 Task: Change the margins to custom.
Action: Mouse moved to (44, 80)
Screenshot: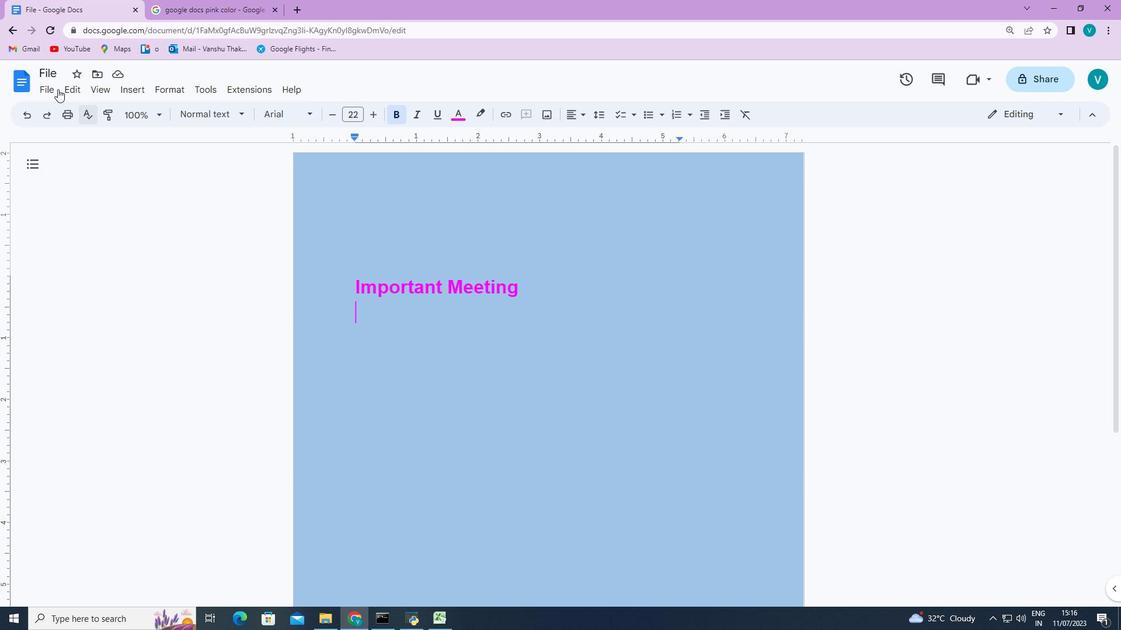 
Action: Mouse pressed left at (44, 80)
Screenshot: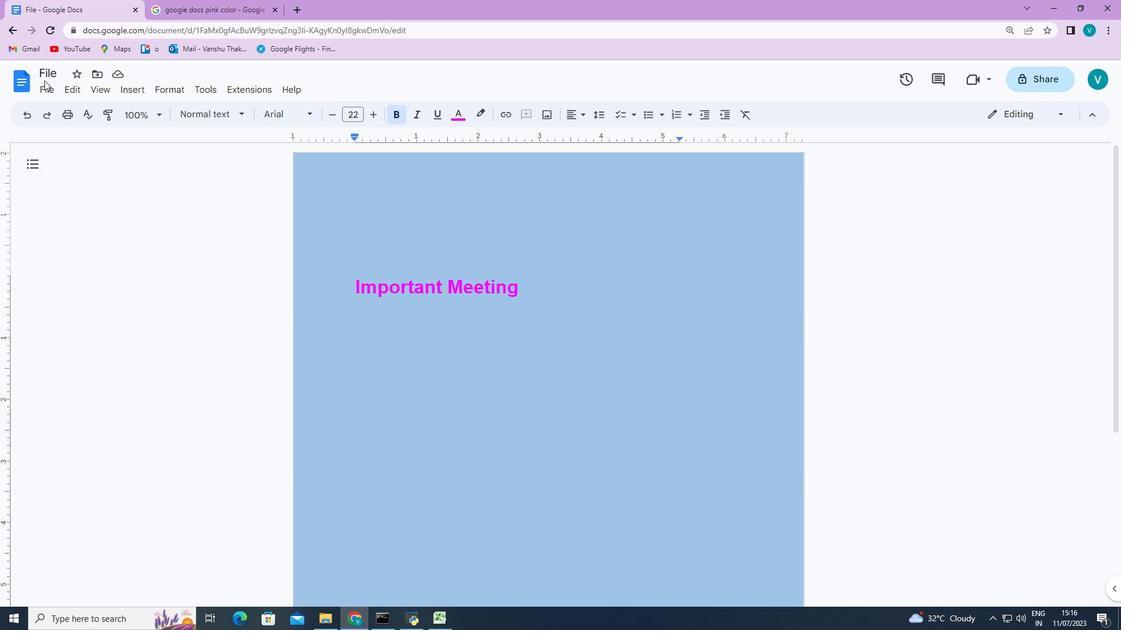 
Action: Mouse moved to (43, 85)
Screenshot: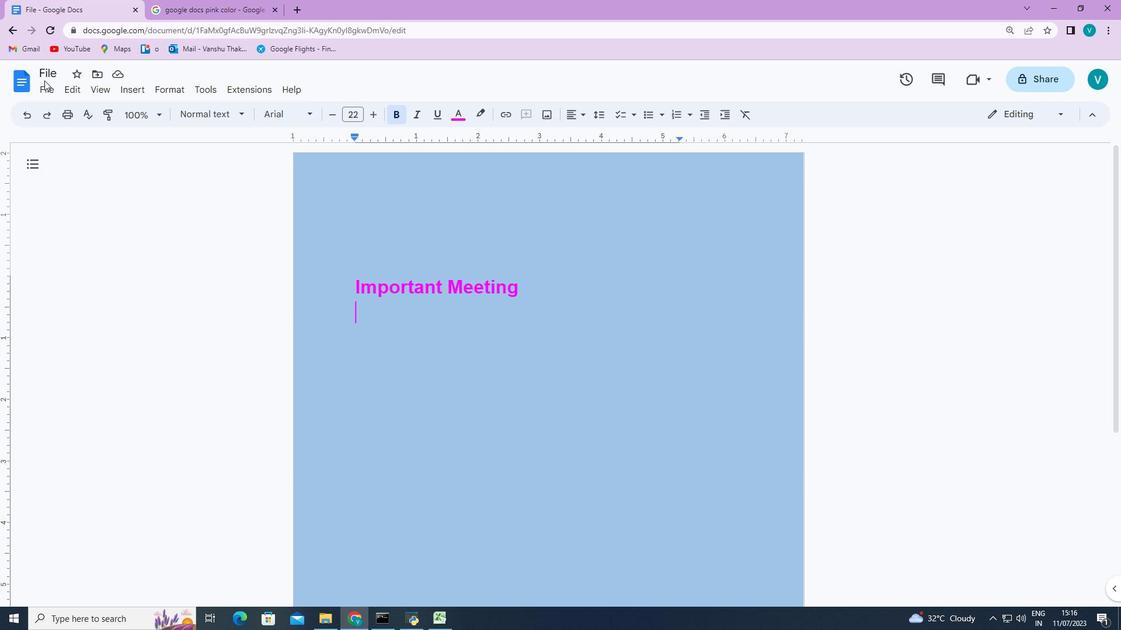 
Action: Mouse pressed left at (43, 85)
Screenshot: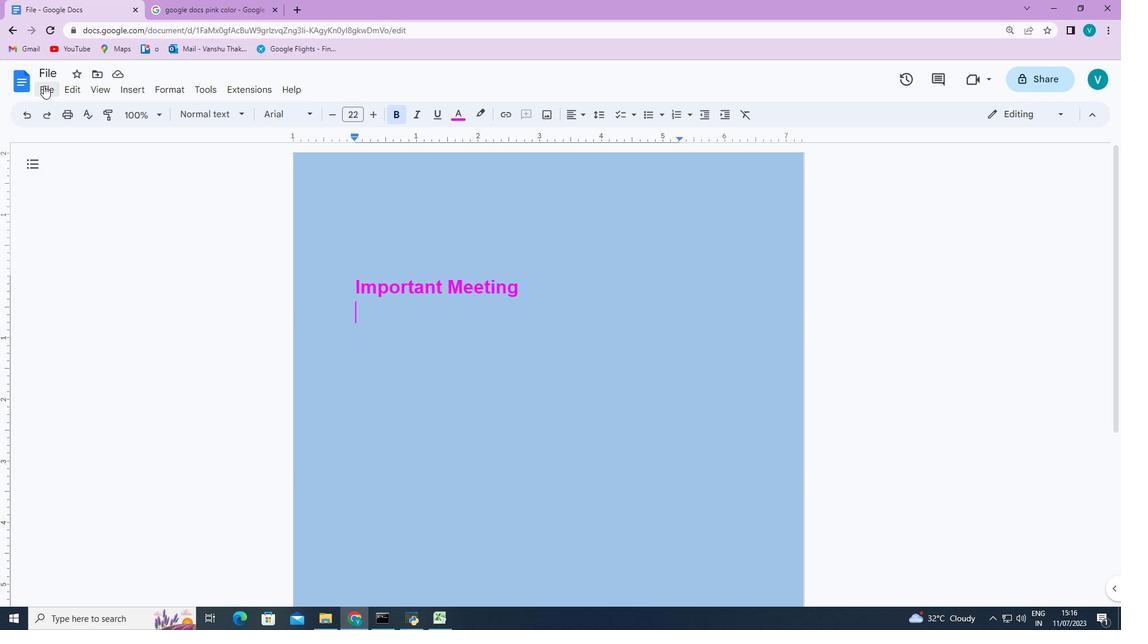 
Action: Mouse moved to (92, 460)
Screenshot: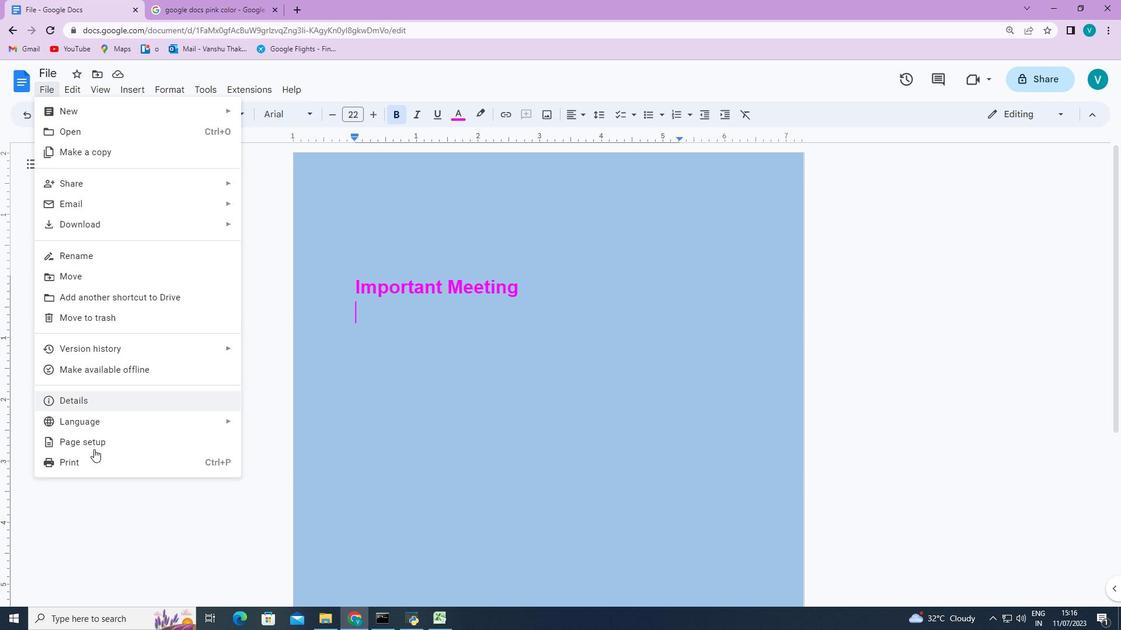 
Action: Mouse pressed left at (92, 460)
Screenshot: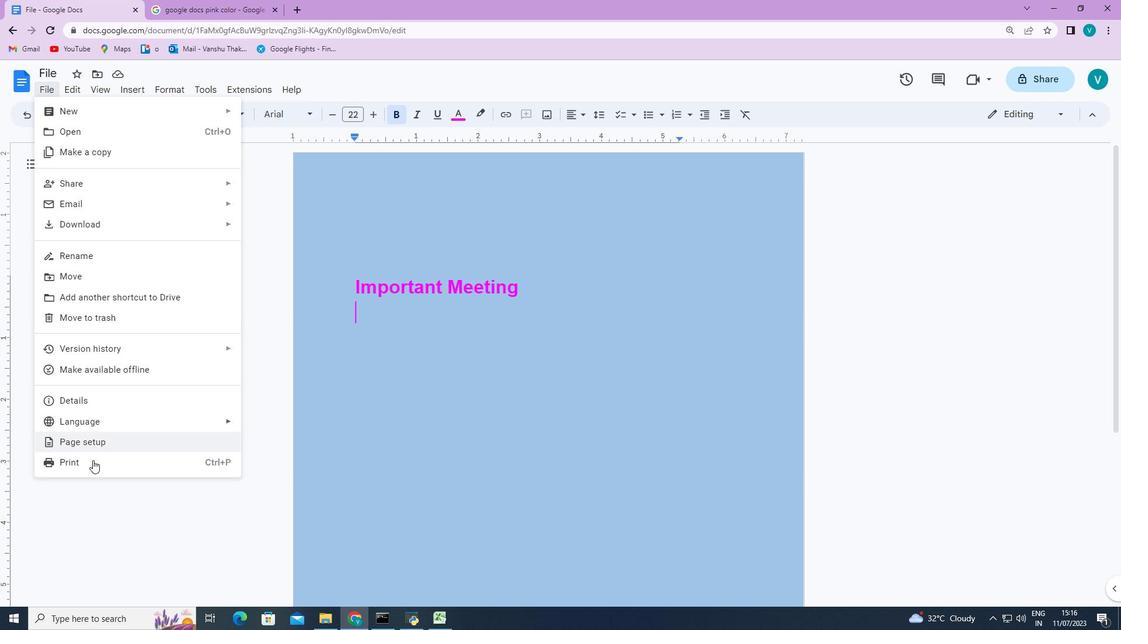 
Action: Mouse moved to (873, 198)
Screenshot: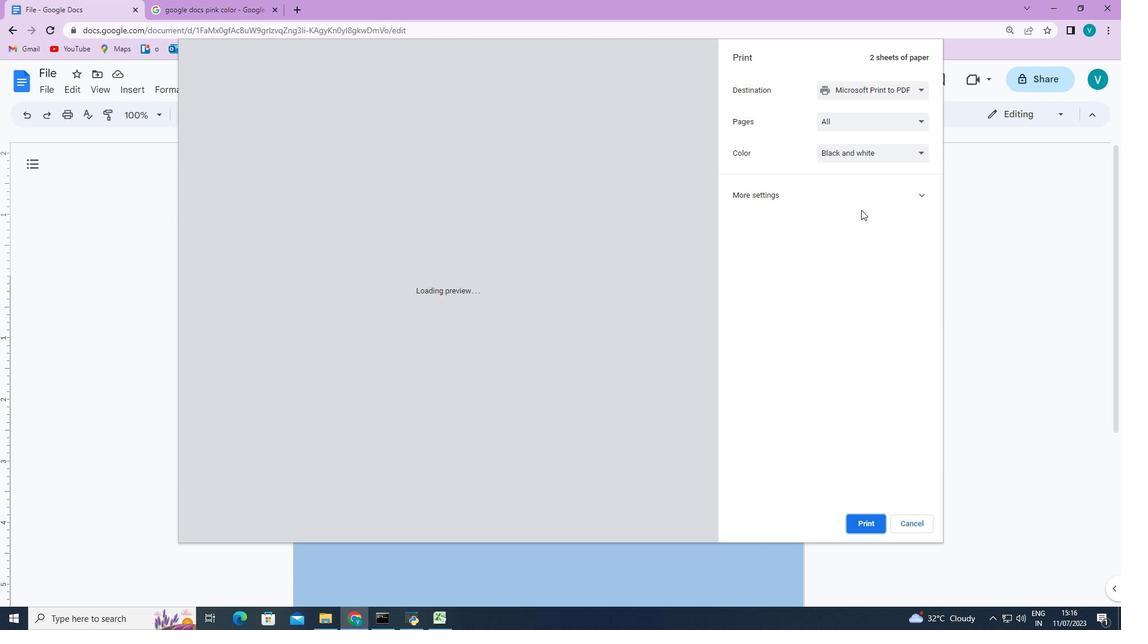 
Action: Mouse pressed left at (873, 198)
Screenshot: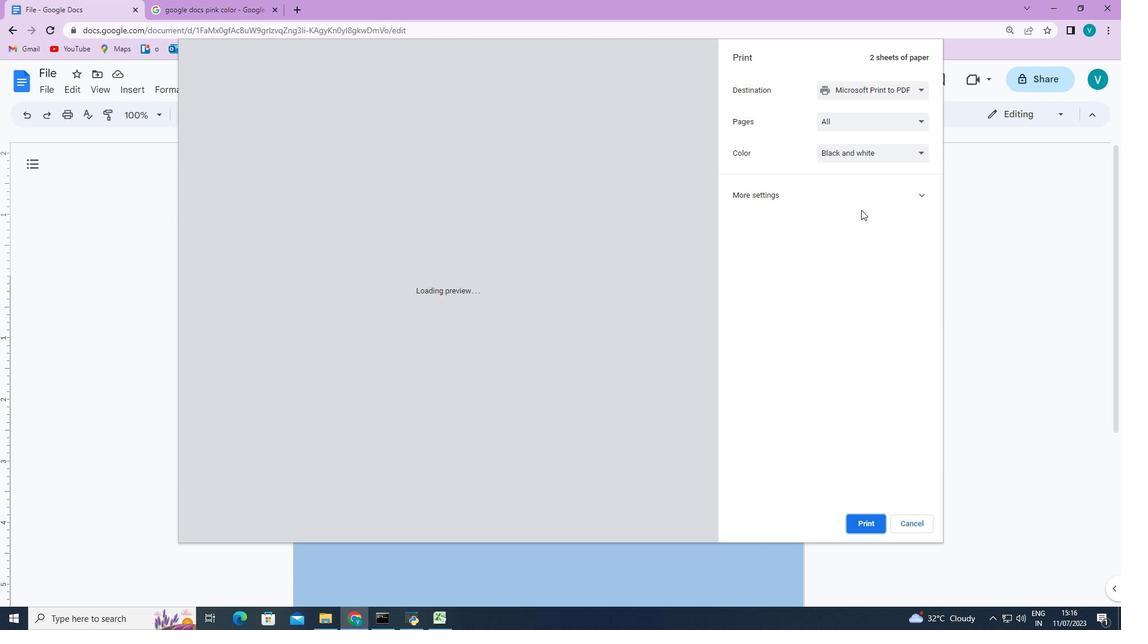 
Action: Mouse moved to (889, 305)
Screenshot: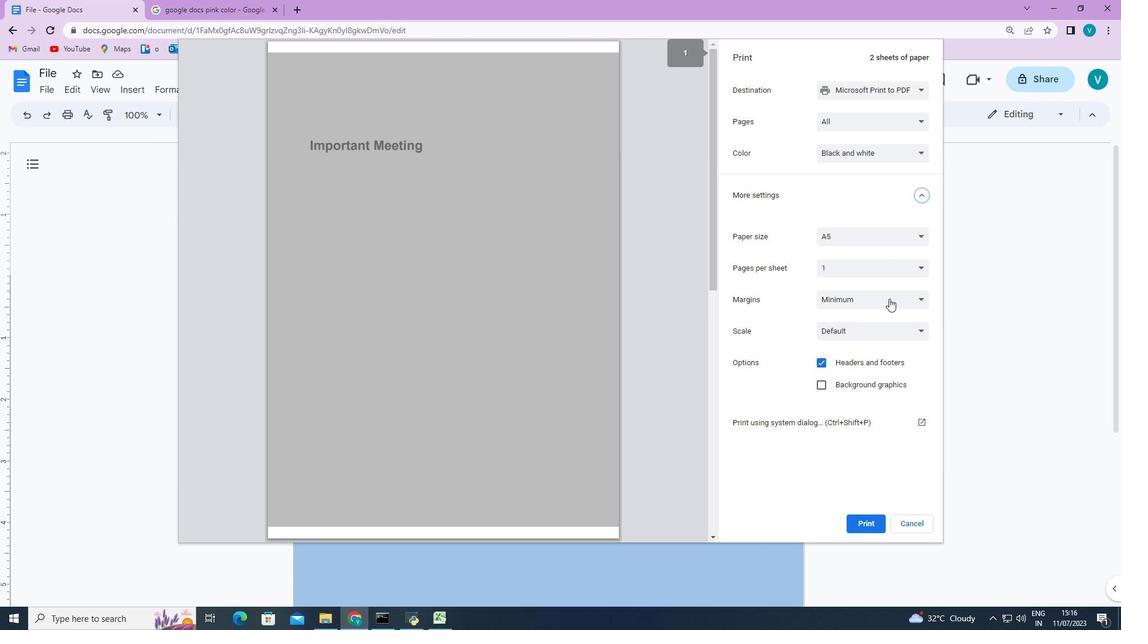 
Action: Mouse pressed left at (889, 305)
Screenshot: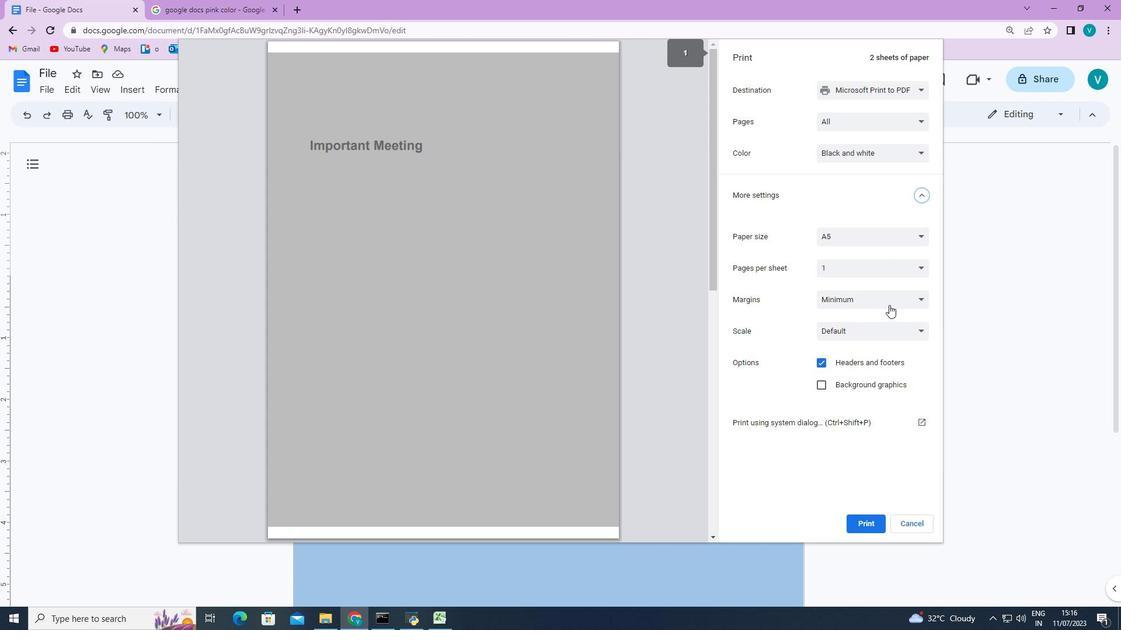 
Action: Mouse moved to (879, 344)
Screenshot: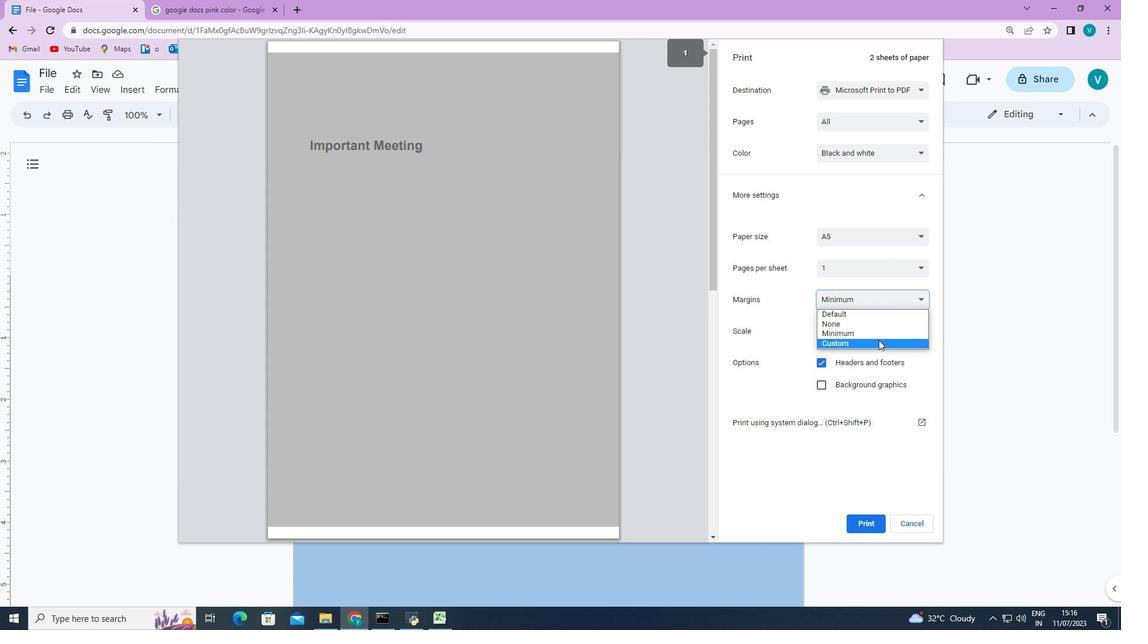 
Action: Mouse pressed left at (879, 344)
Screenshot: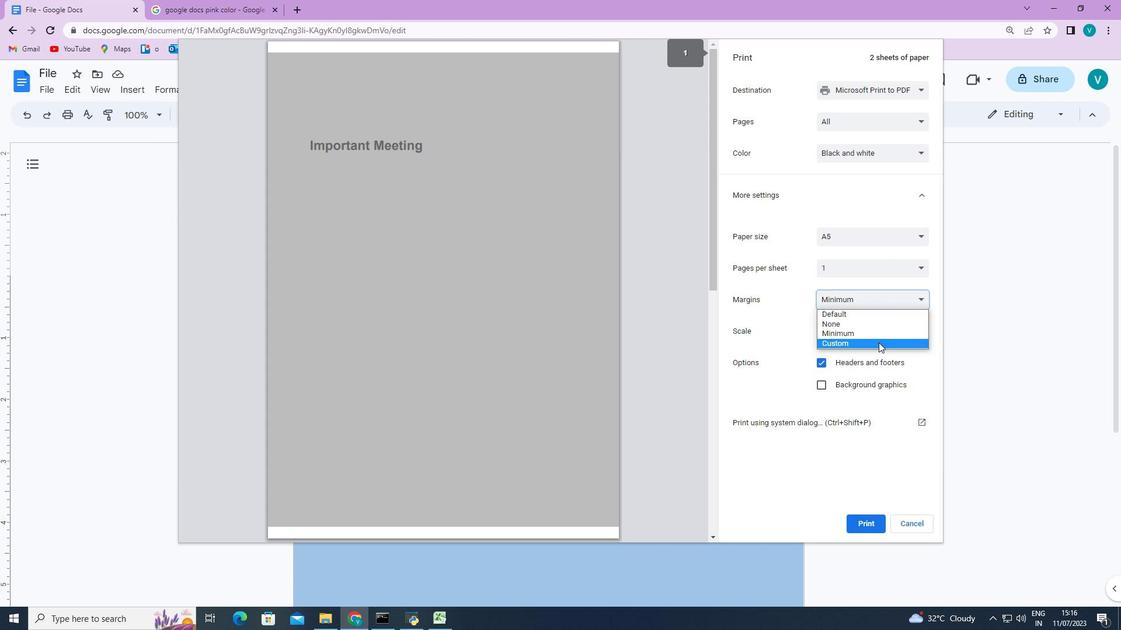 
Action: Mouse moved to (876, 492)
Screenshot: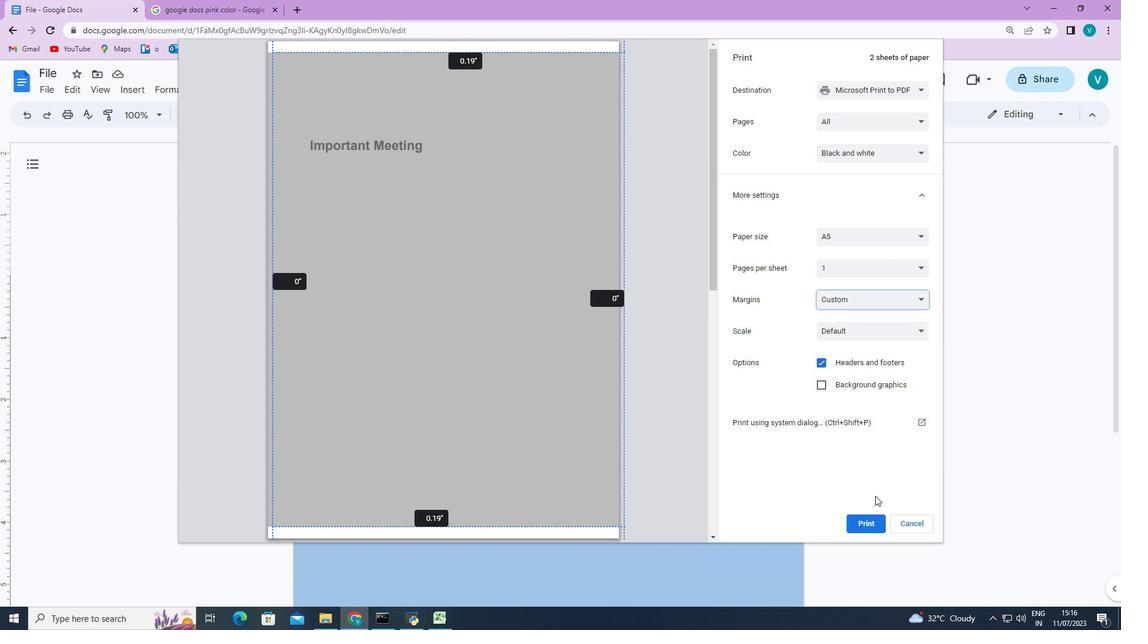 
